 Task: Search for the email with the subject Budget report logged in from softage.1@softage.net with the filter, email from softage.9@softage.net and a new filter,  Mark as read
Action: Mouse moved to (791, 89)
Screenshot: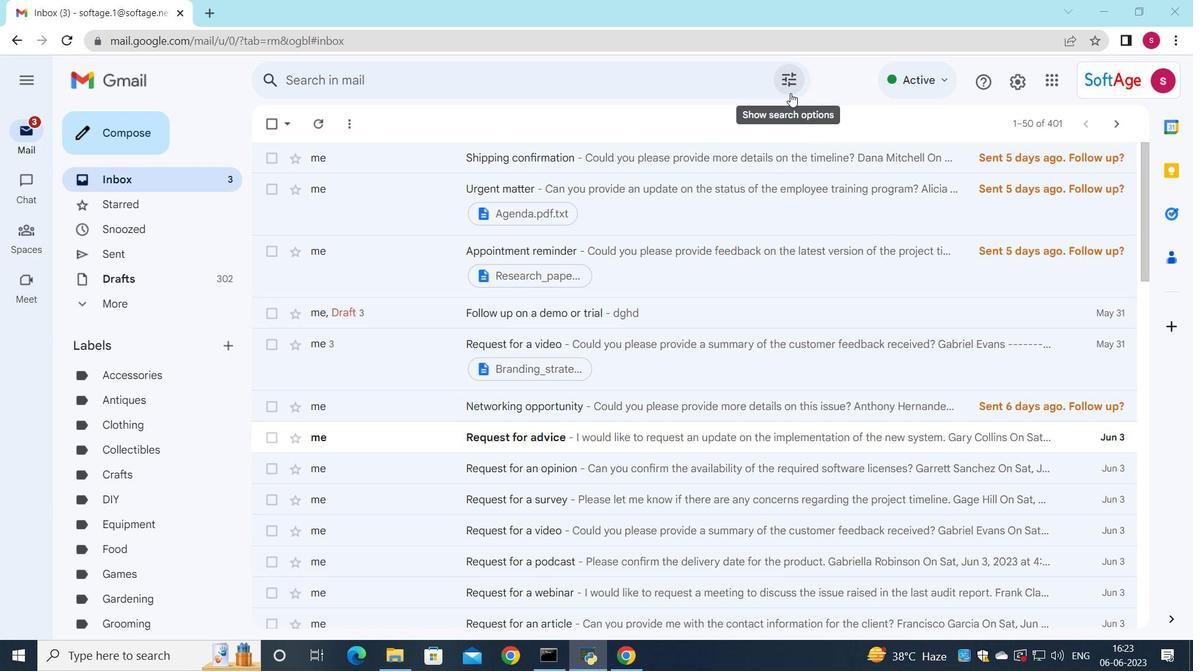 
Action: Mouse pressed left at (791, 89)
Screenshot: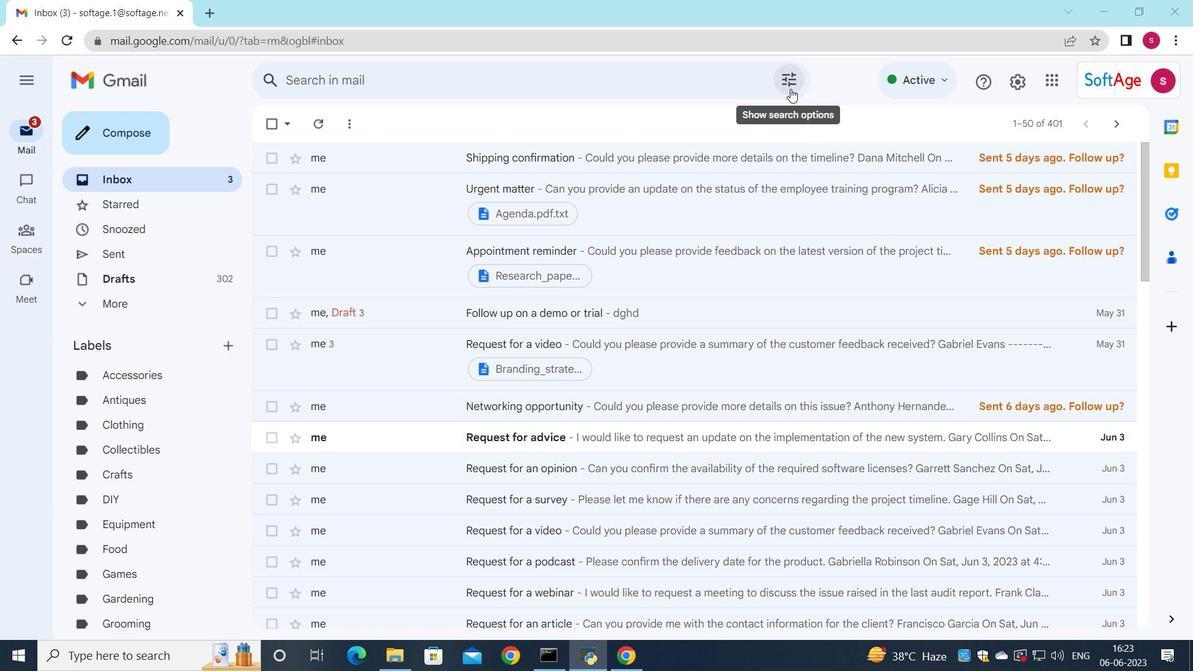 
Action: Mouse moved to (592, 129)
Screenshot: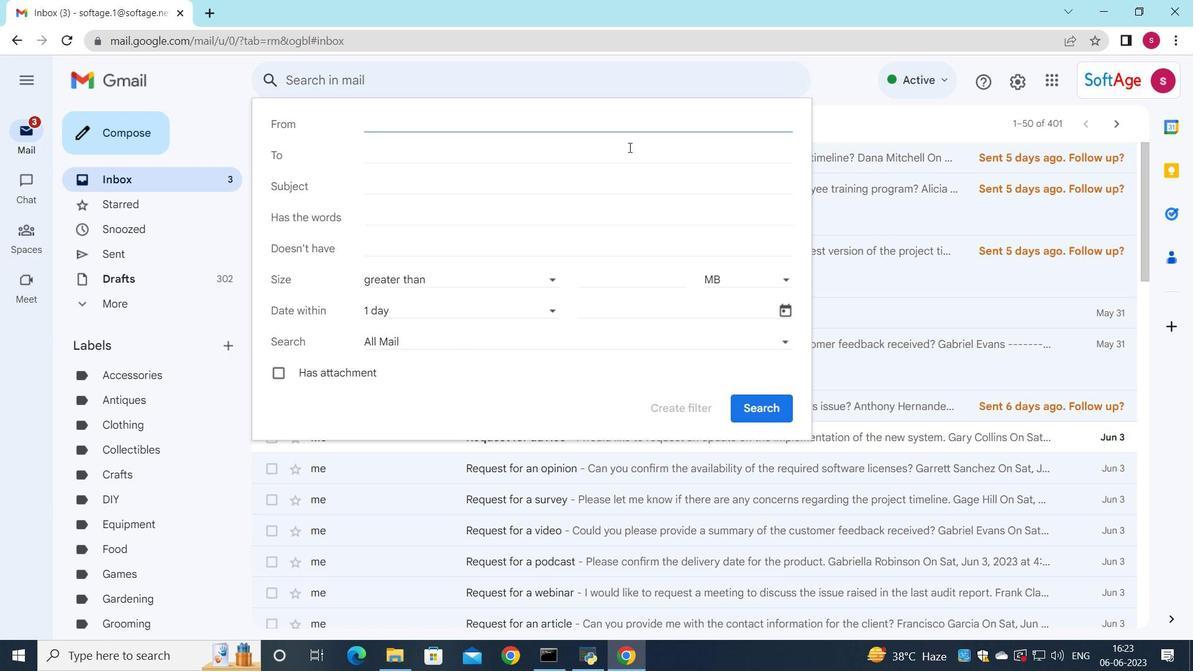 
Action: Key pressed so
Screenshot: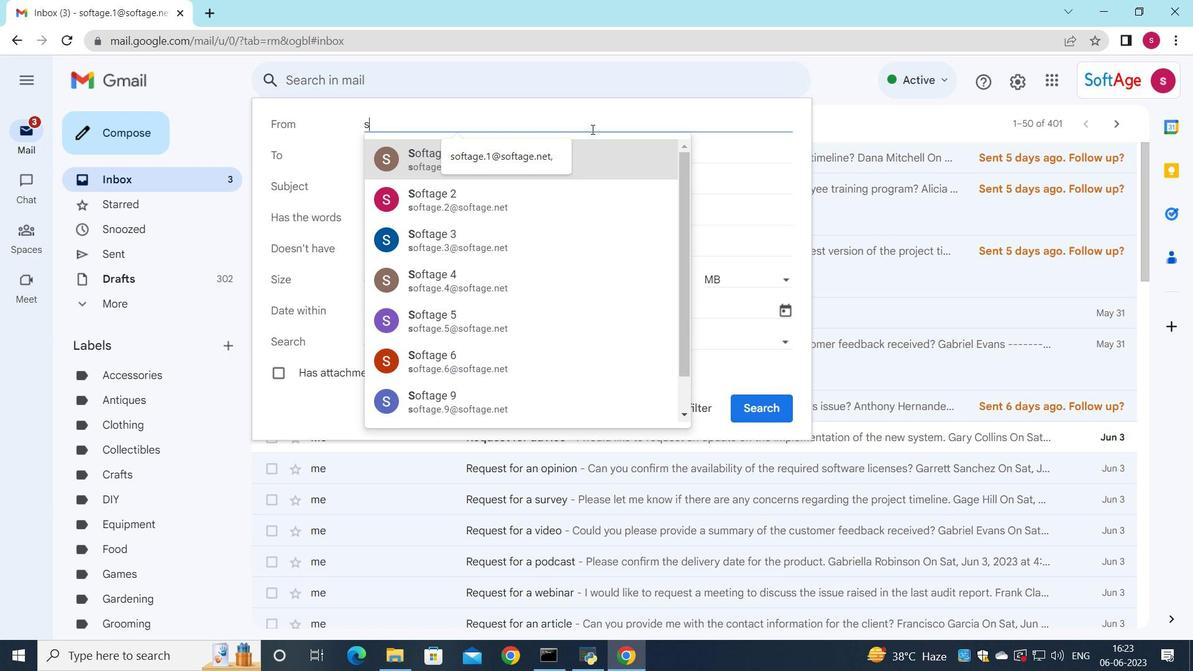 
Action: Mouse moved to (540, 156)
Screenshot: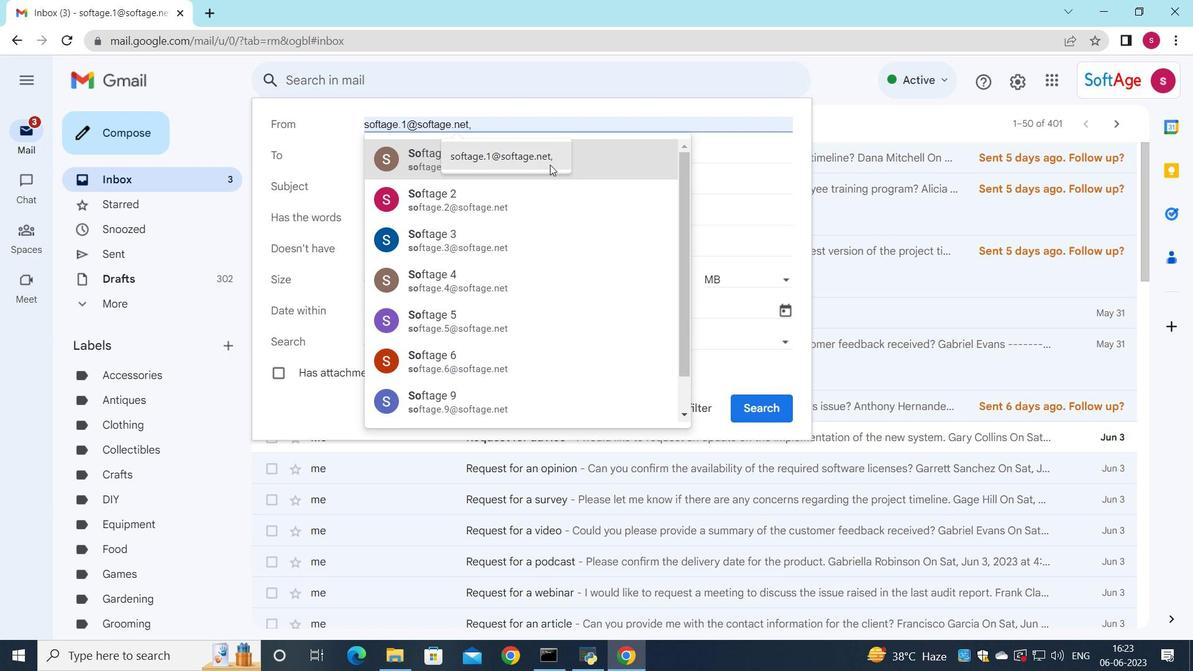 
Action: Mouse pressed left at (540, 156)
Screenshot: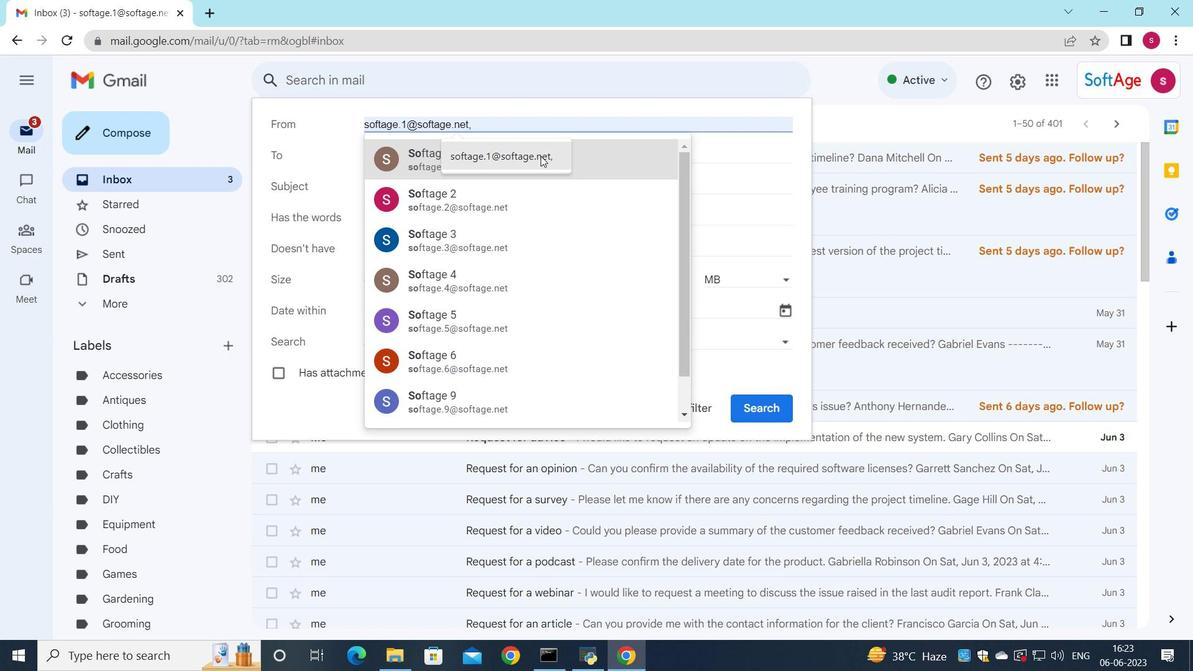 
Action: Mouse moved to (420, 158)
Screenshot: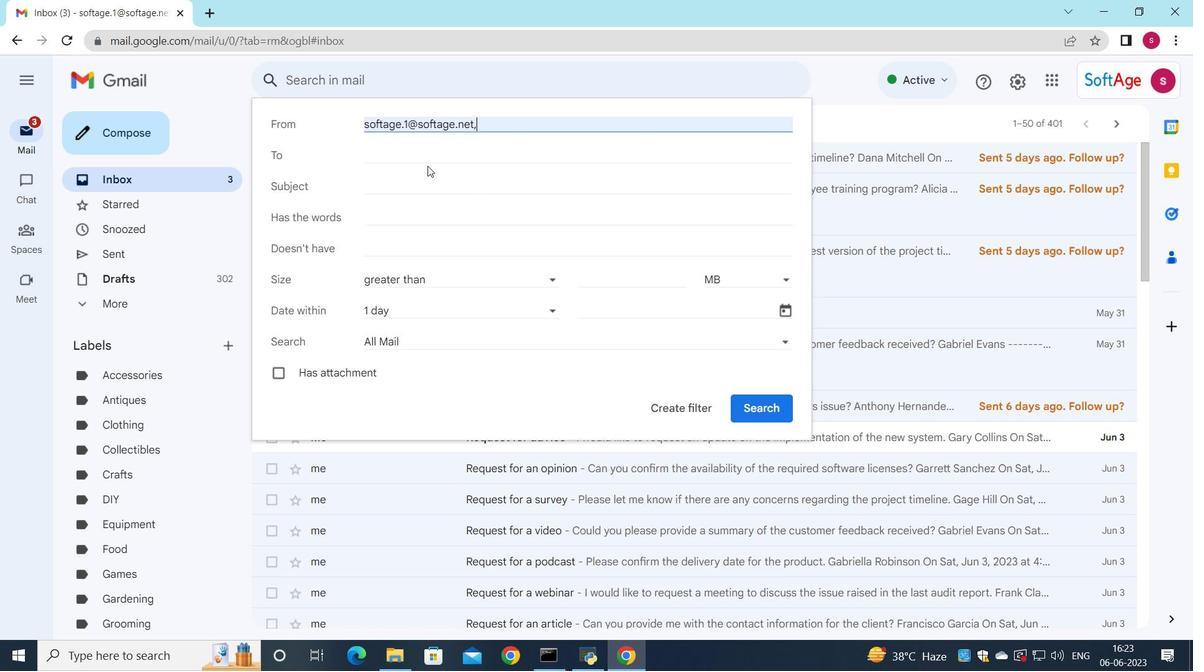 
Action: Mouse pressed left at (420, 158)
Screenshot: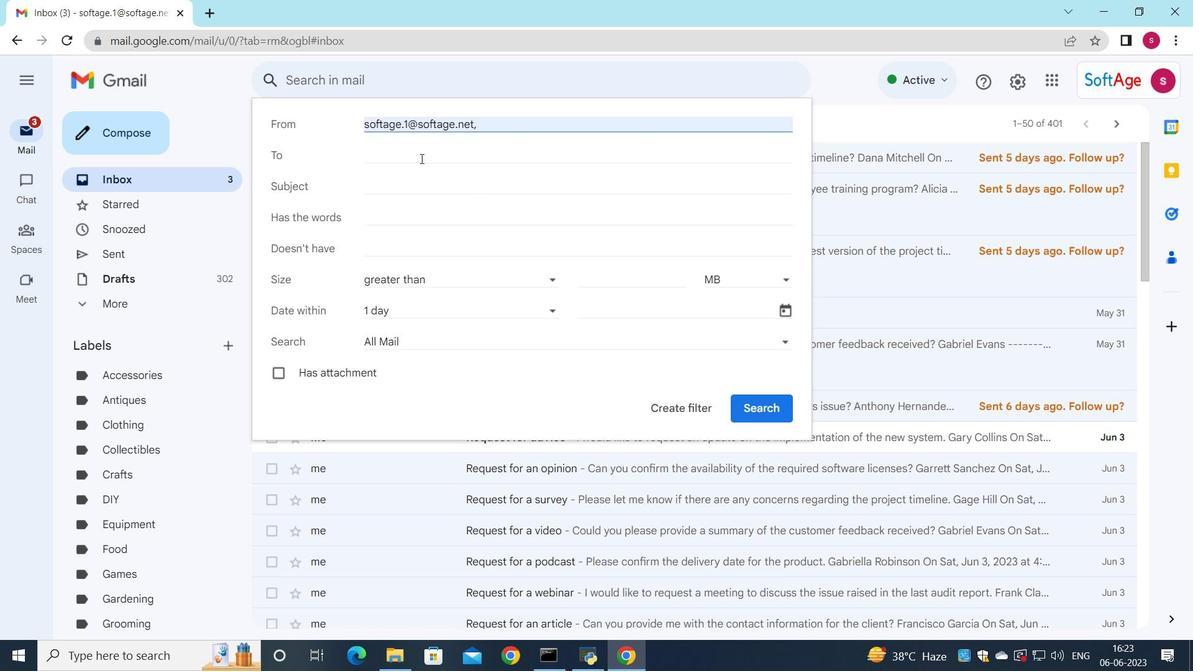 
Action: Mouse moved to (462, 184)
Screenshot: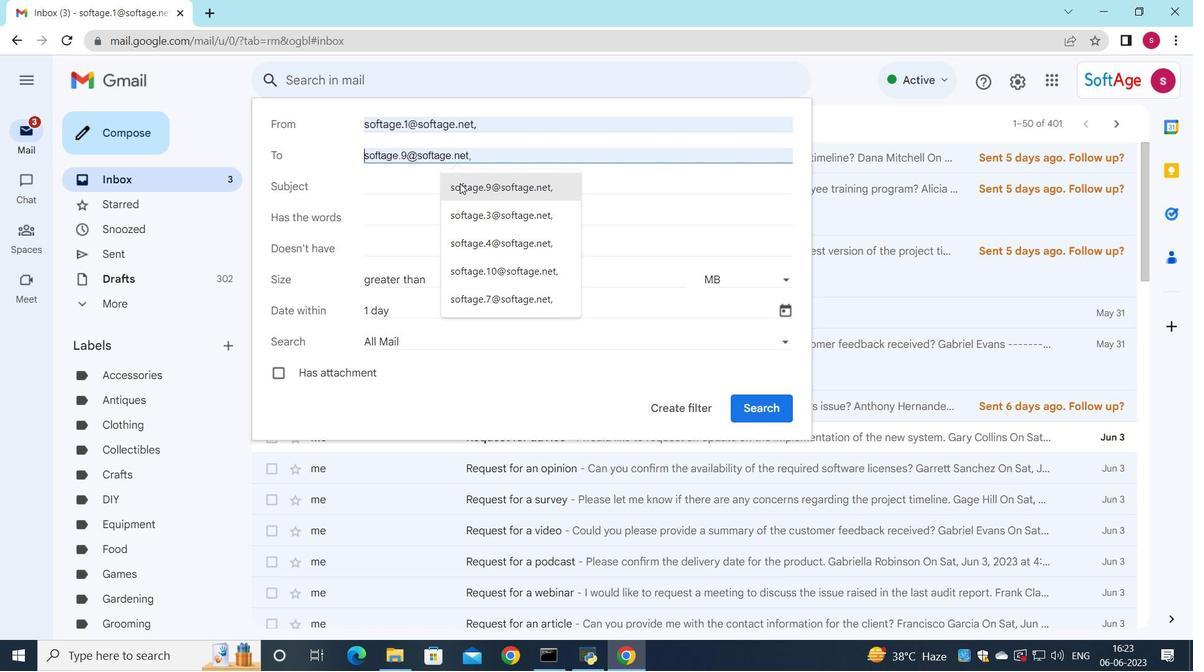 
Action: Mouse pressed left at (462, 184)
Screenshot: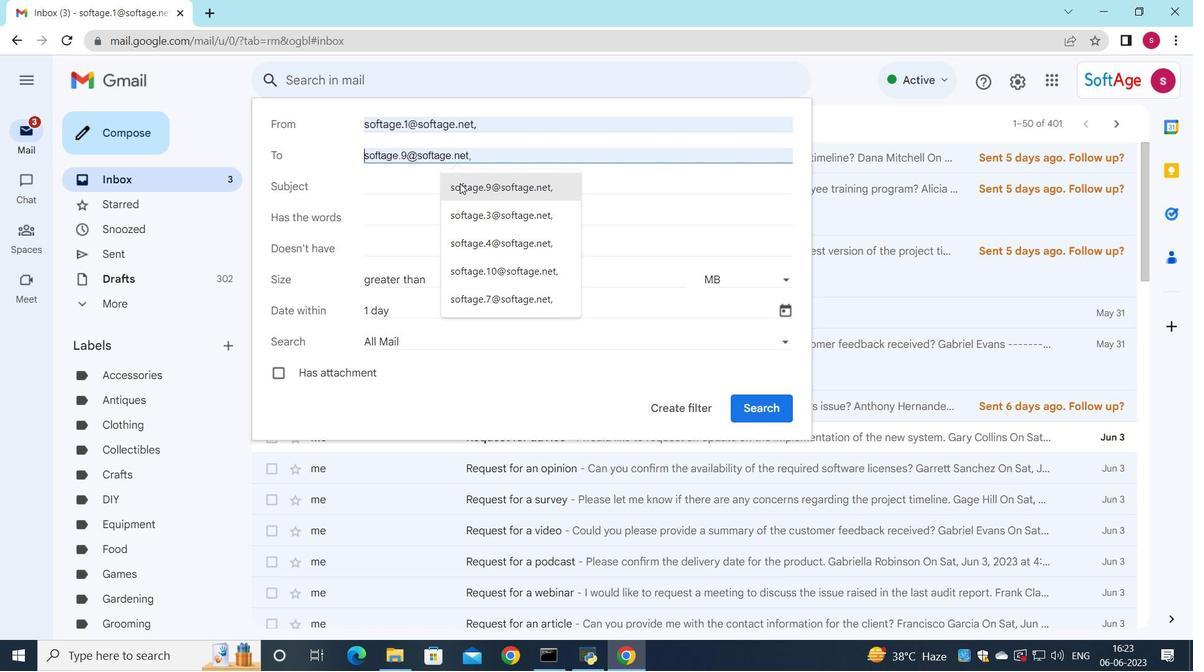 
Action: Mouse moved to (350, 189)
Screenshot: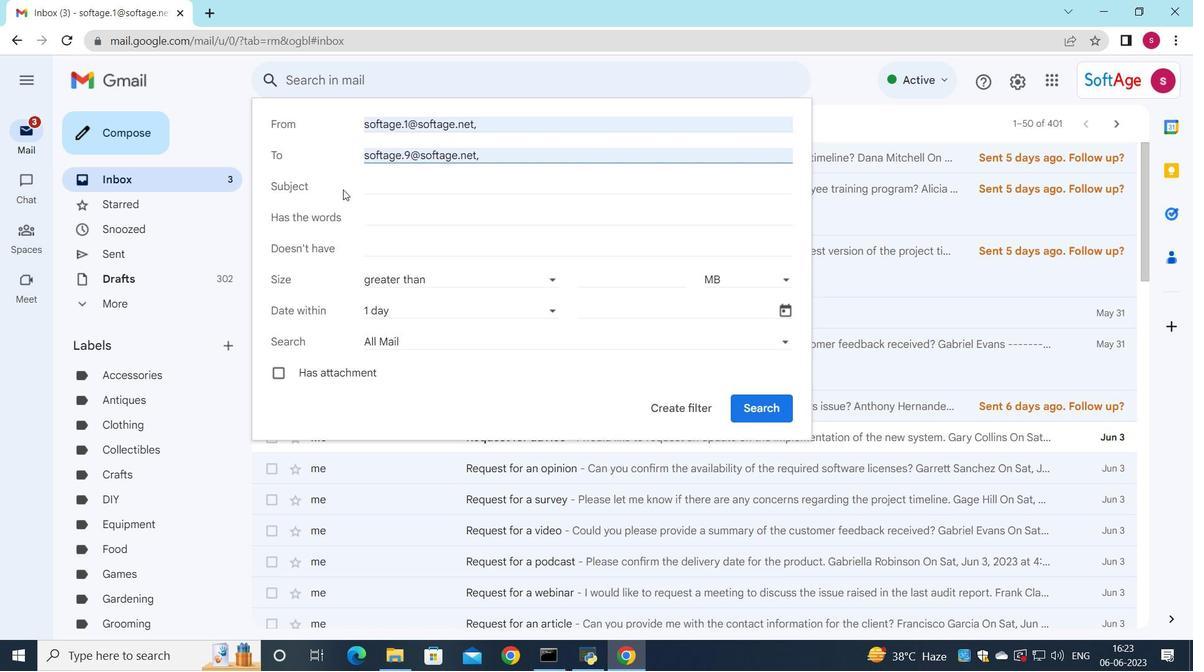 
Action: Mouse pressed left at (350, 189)
Screenshot: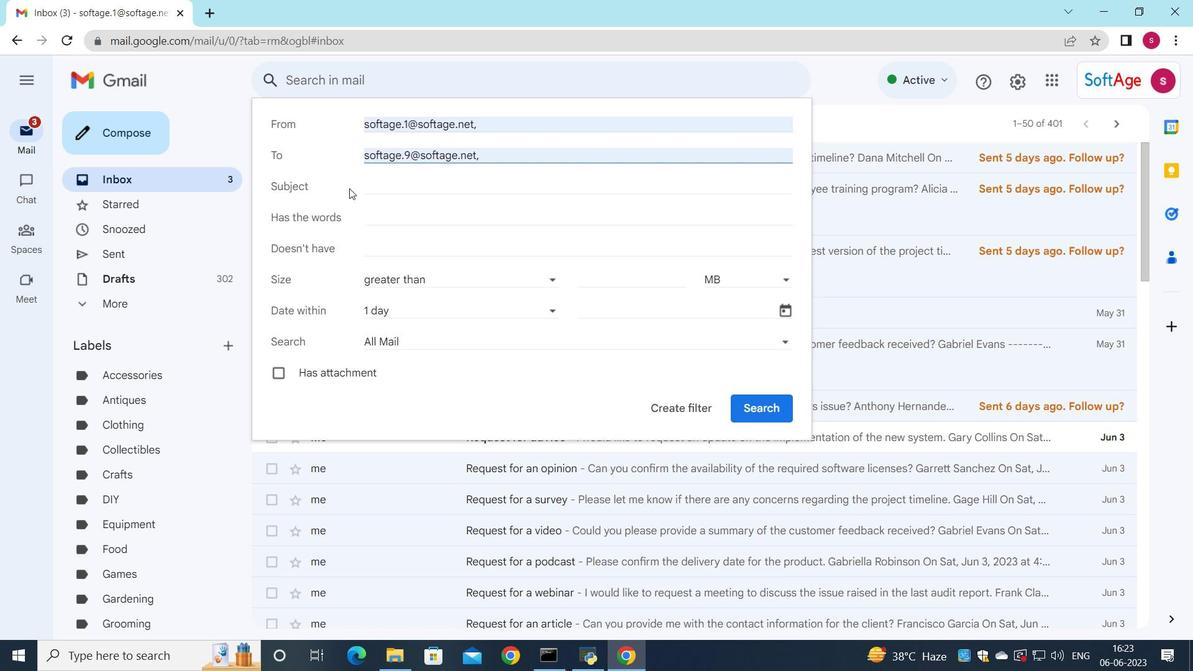 
Action: Mouse moved to (403, 190)
Screenshot: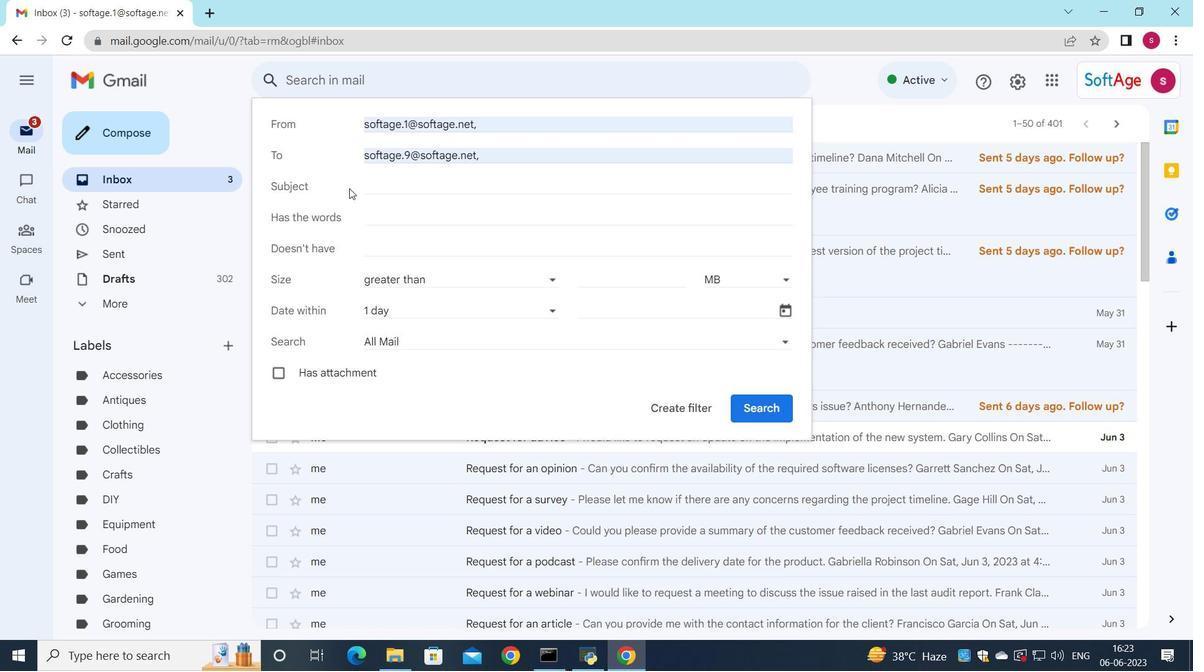 
Action: Mouse pressed left at (403, 190)
Screenshot: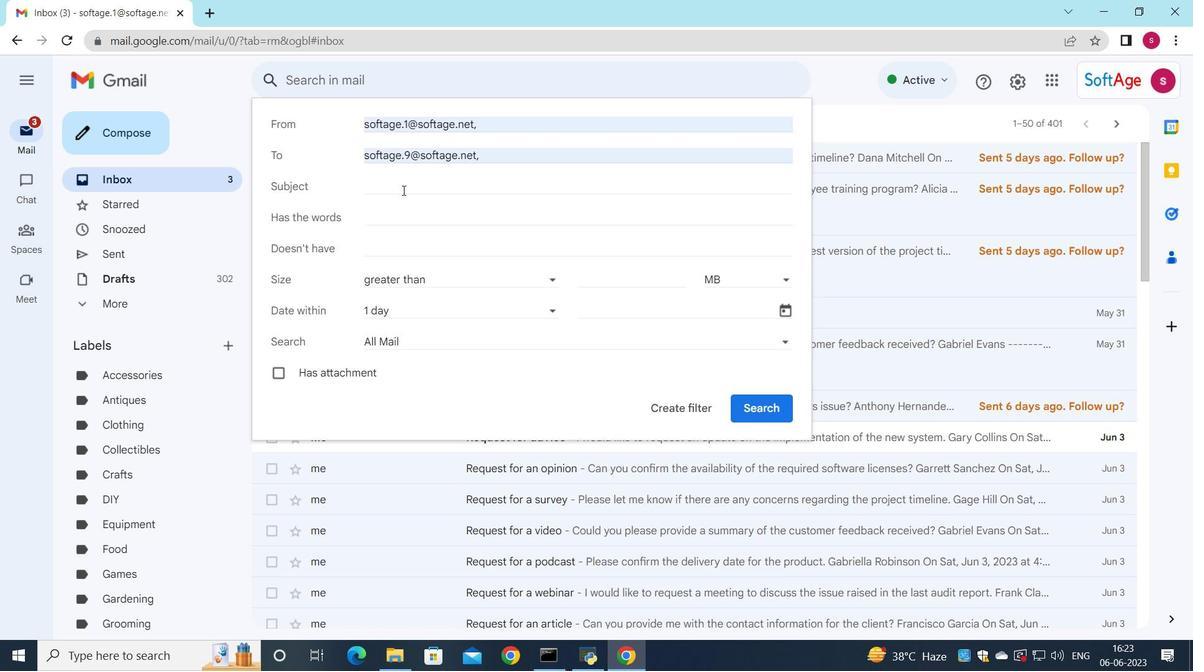 
Action: Mouse moved to (401, 191)
Screenshot: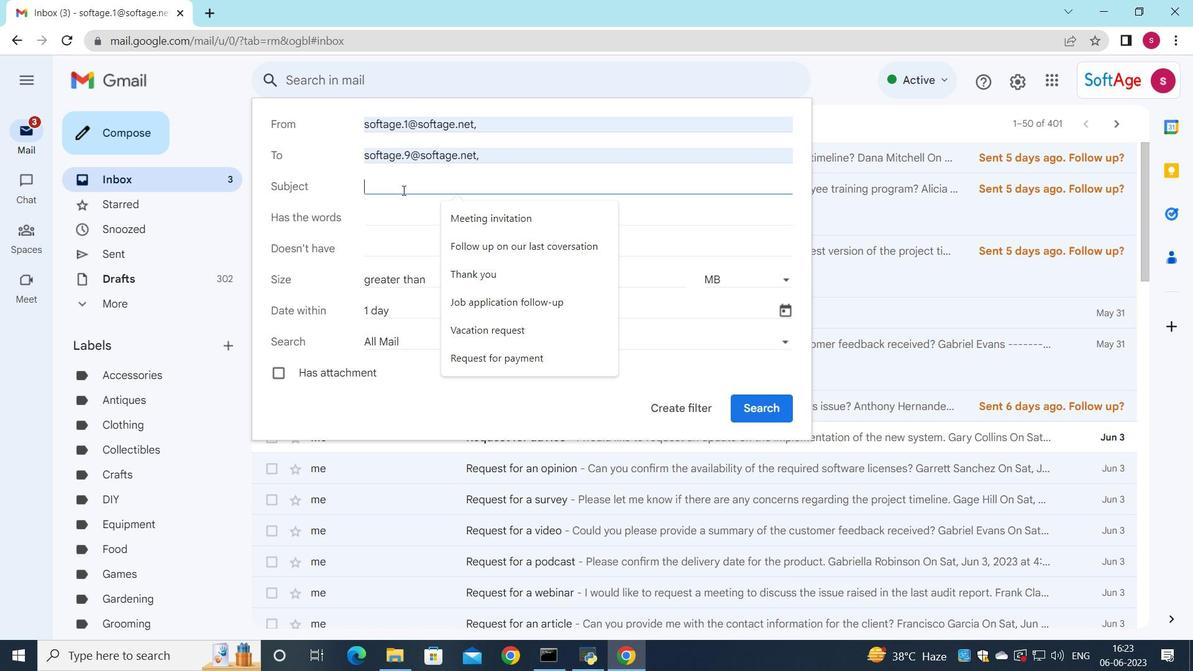 
Action: Key pressed <Key.shift><Key.shift><Key.shift><Key.shift><Key.shift><Key.shift><Key.shift>Budget<Key.space>report
Screenshot: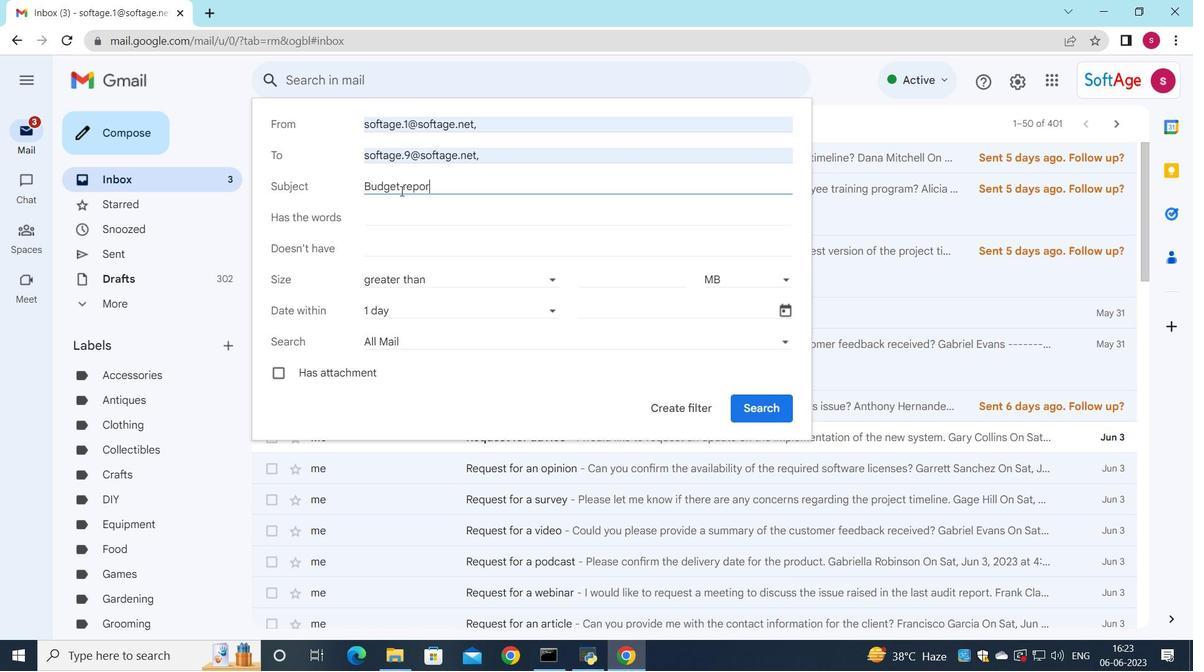 
Action: Mouse moved to (422, 309)
Screenshot: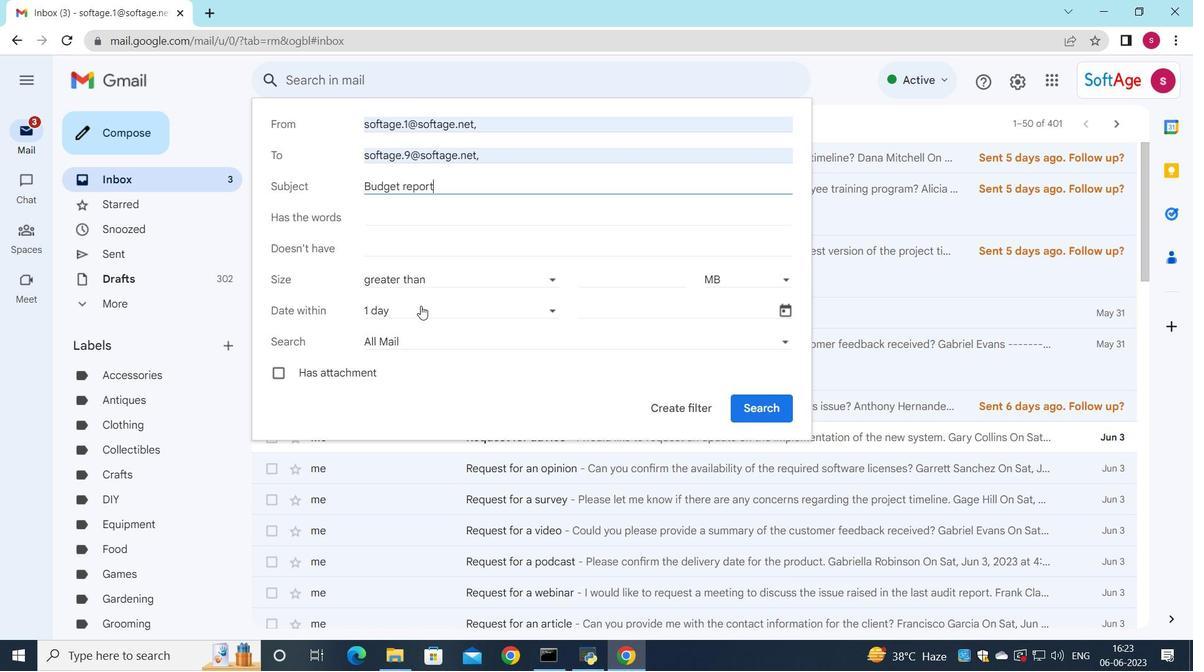 
Action: Mouse pressed left at (422, 309)
Screenshot: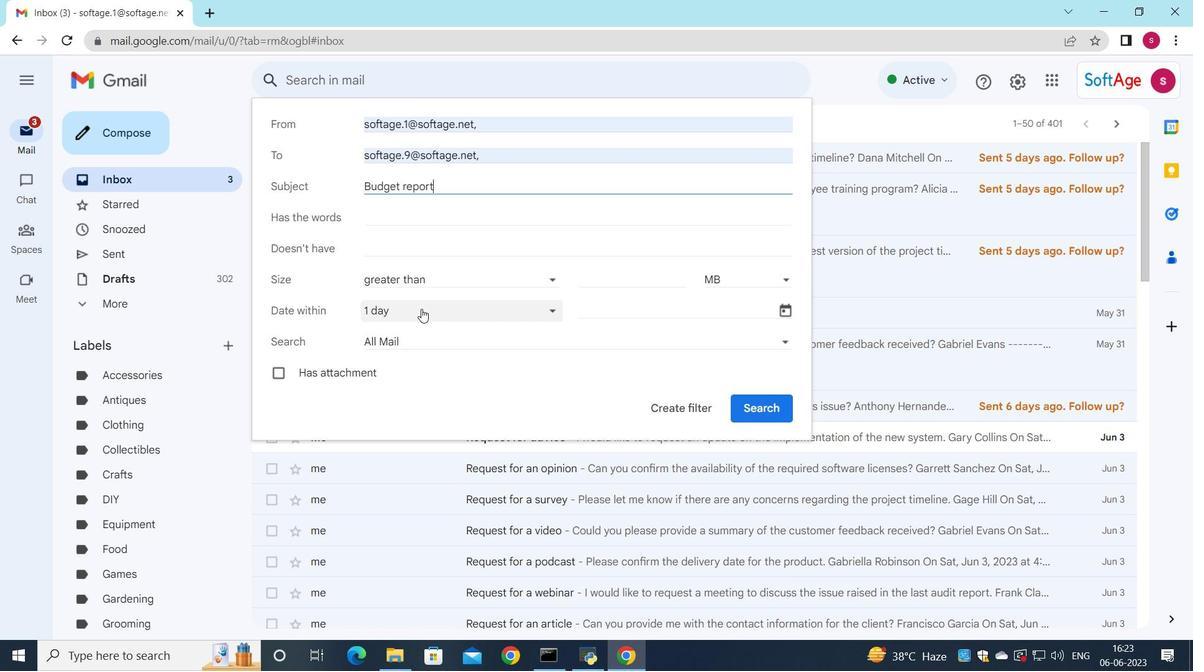 
Action: Mouse moved to (417, 491)
Screenshot: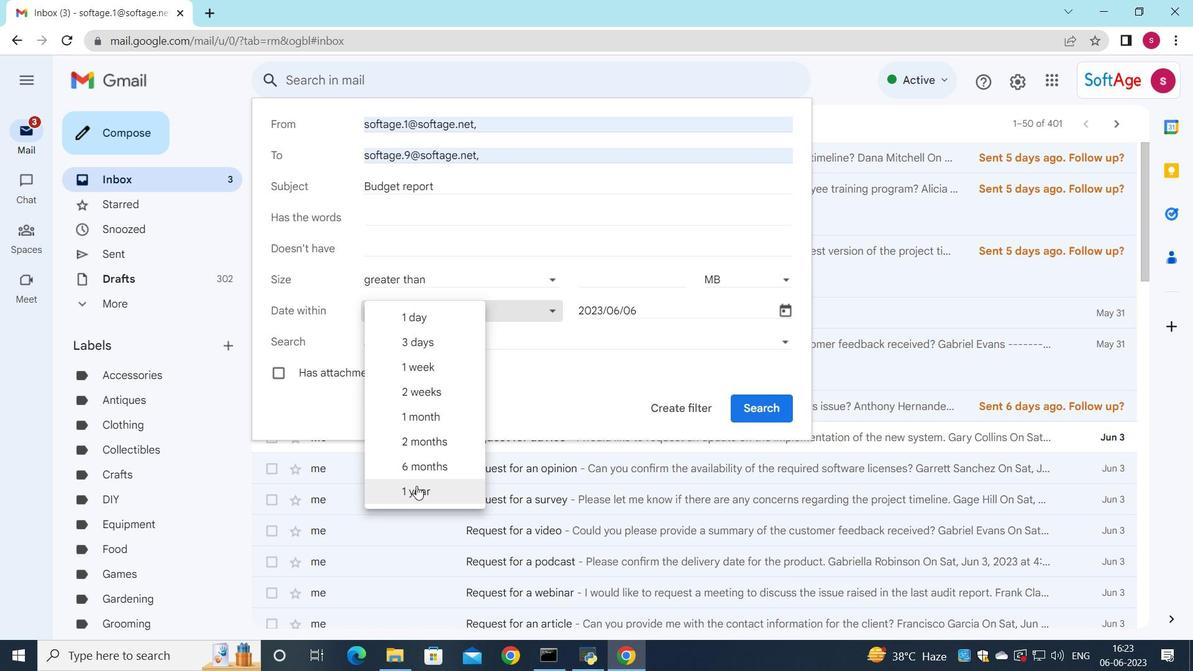 
Action: Mouse pressed left at (417, 491)
Screenshot: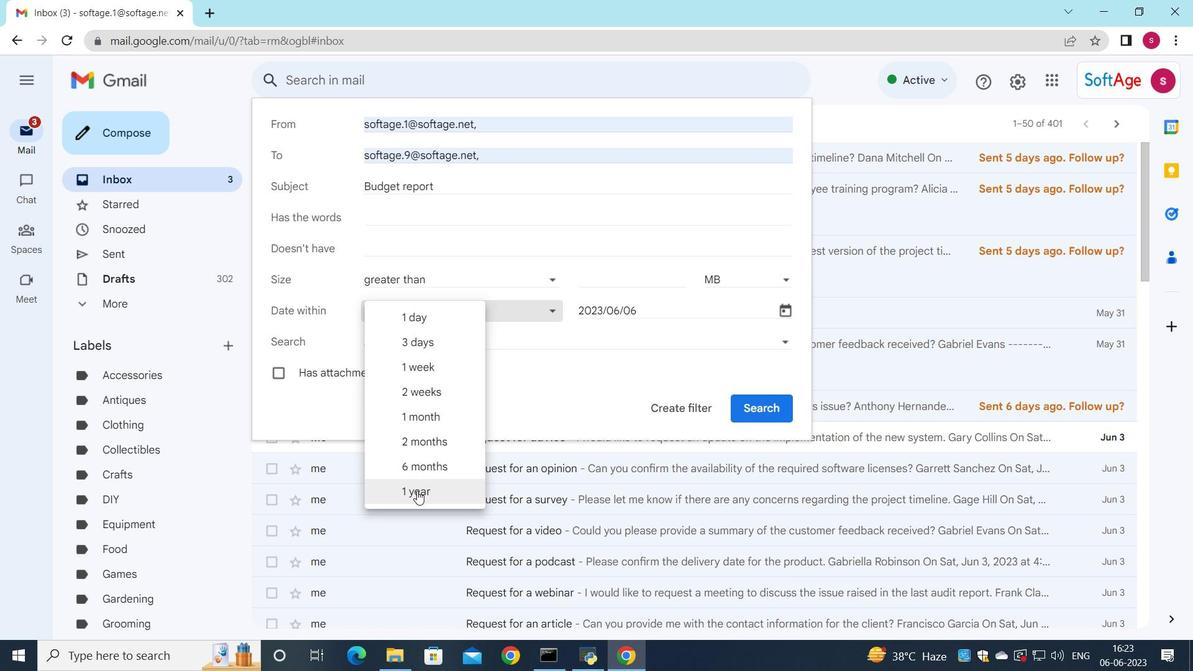 
Action: Mouse moved to (685, 407)
Screenshot: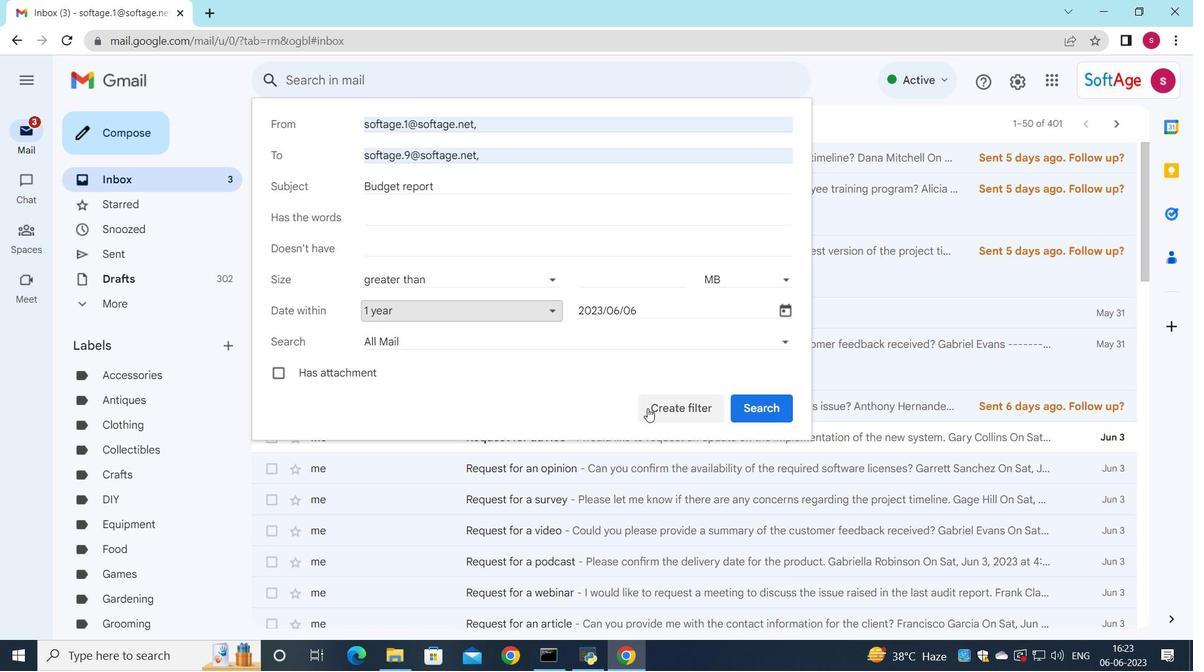 
Action: Mouse pressed left at (685, 407)
Screenshot: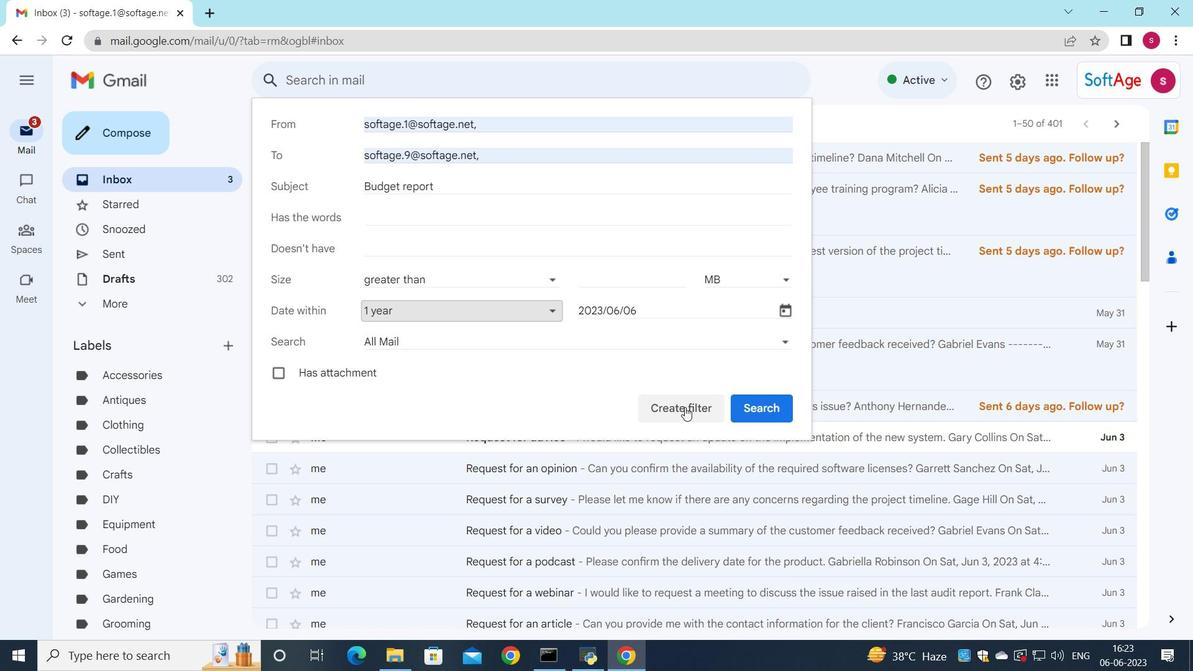 
Action: Mouse moved to (327, 192)
Screenshot: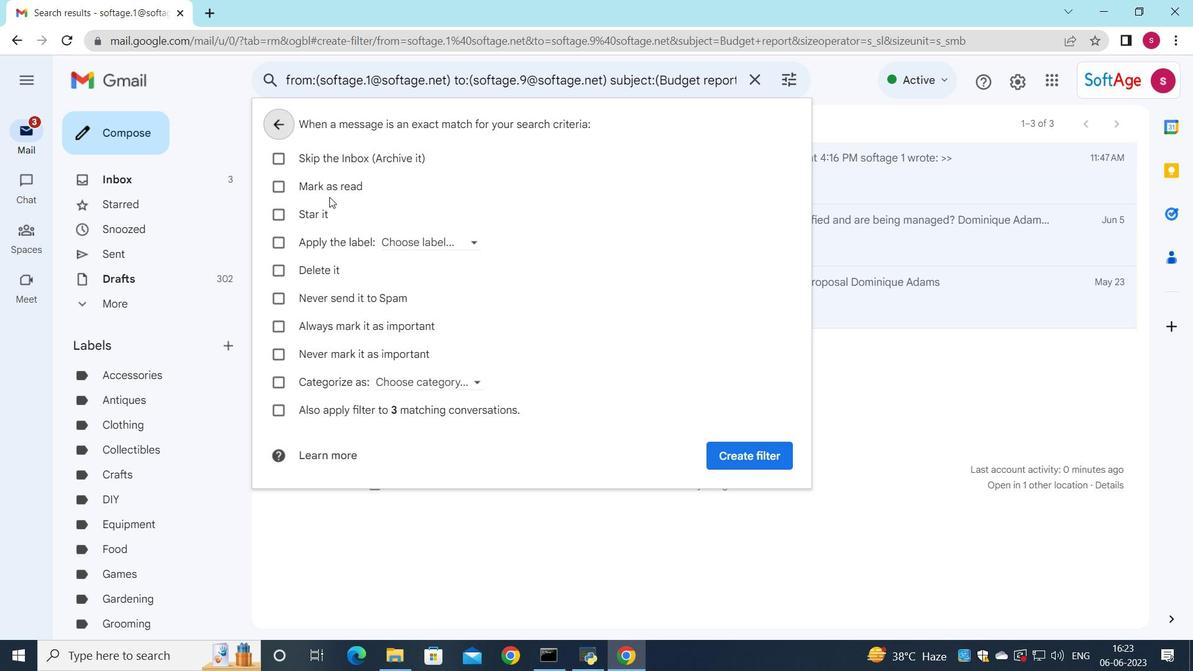 
Action: Mouse pressed left at (327, 192)
Screenshot: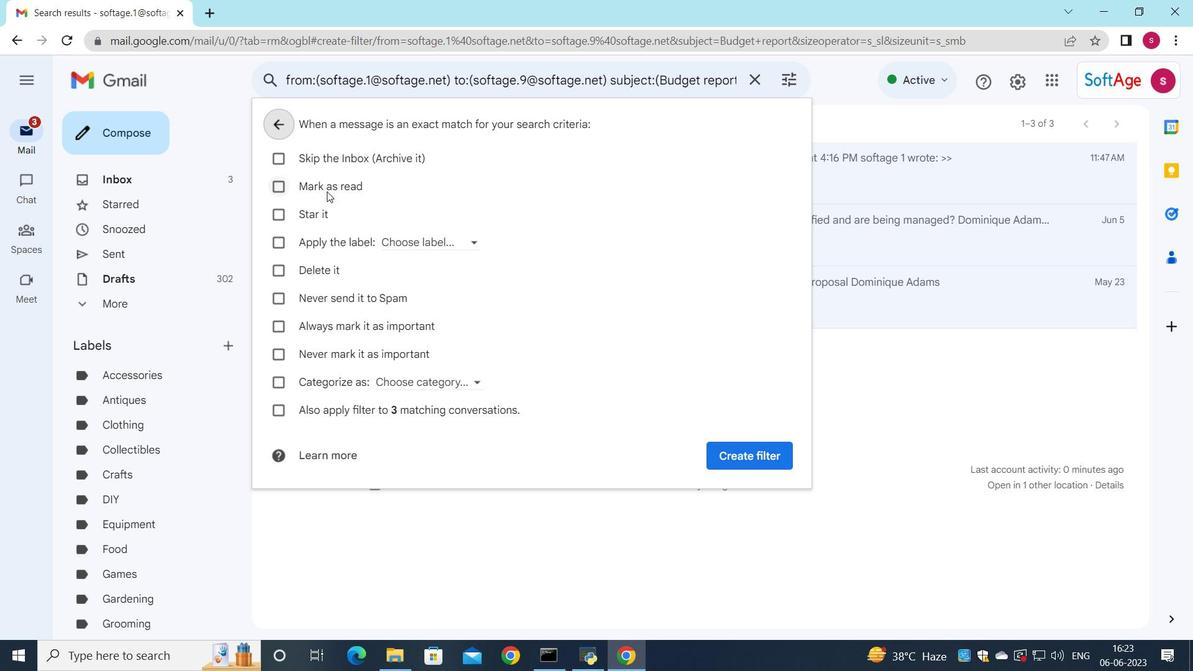 
Action: Mouse moved to (726, 461)
Screenshot: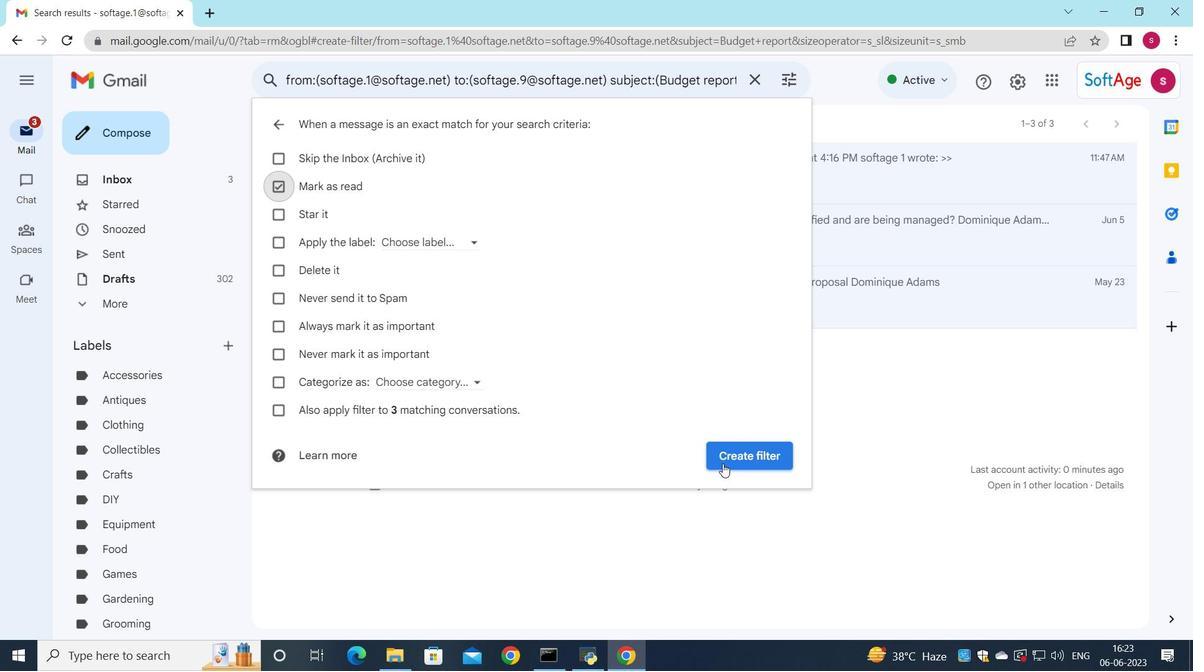 
Action: Mouse pressed left at (726, 461)
Screenshot: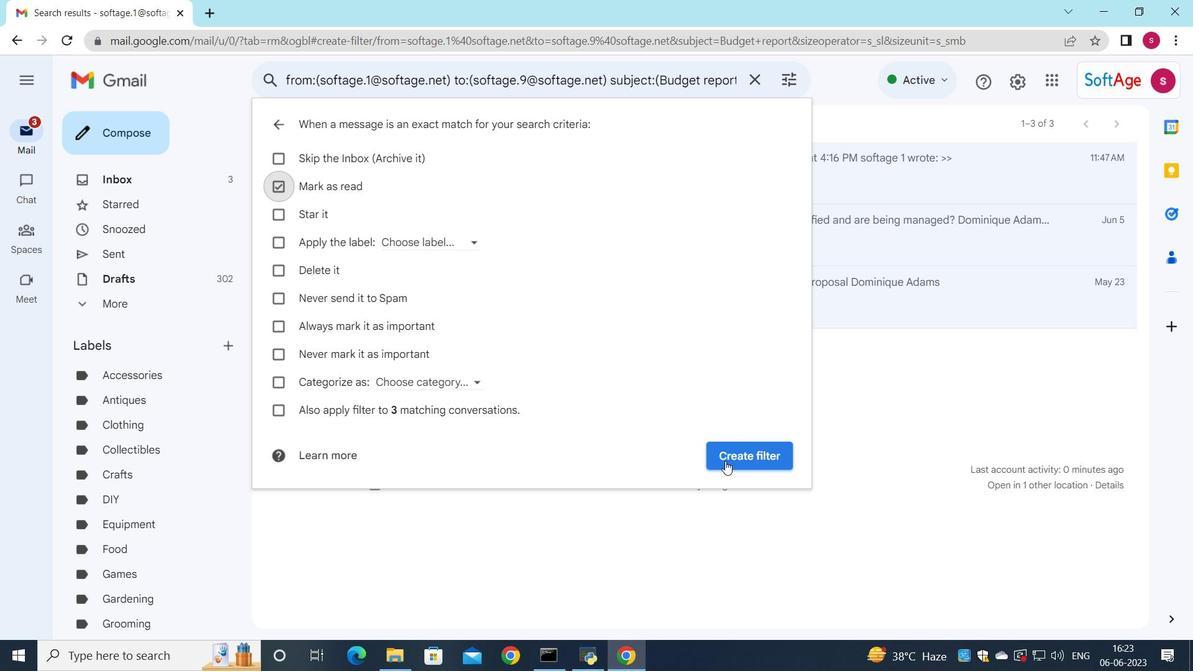 
Action: Mouse moved to (664, 330)
Screenshot: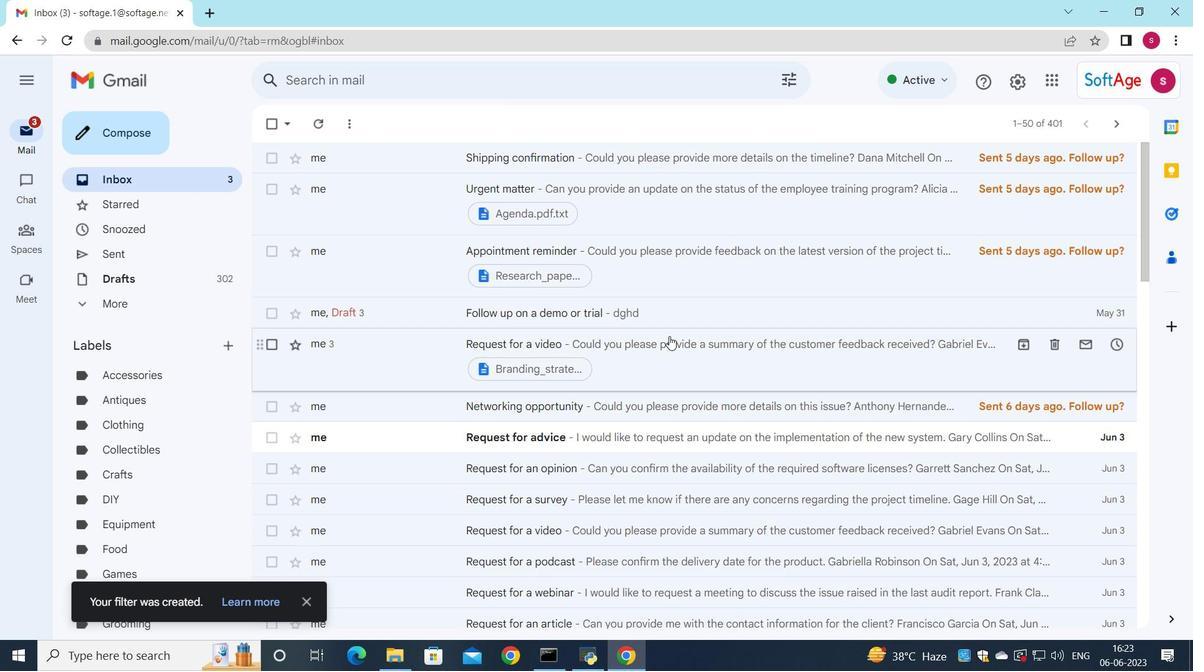 
